 Task: Create a due date automation trigger when advanced on, 2 hours before a card is due add content with a description containing resume.
Action: Mouse moved to (855, 258)
Screenshot: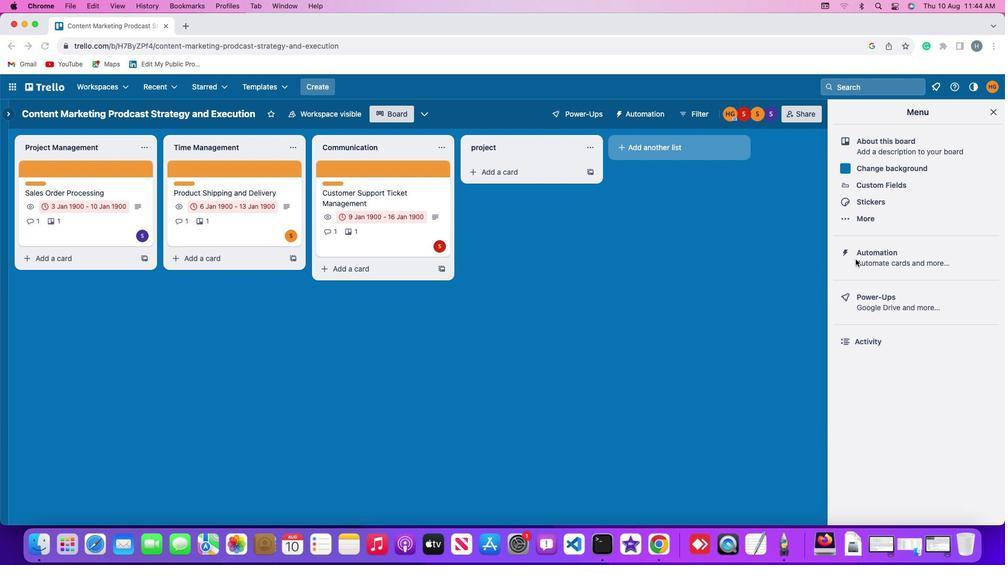 
Action: Mouse pressed left at (855, 258)
Screenshot: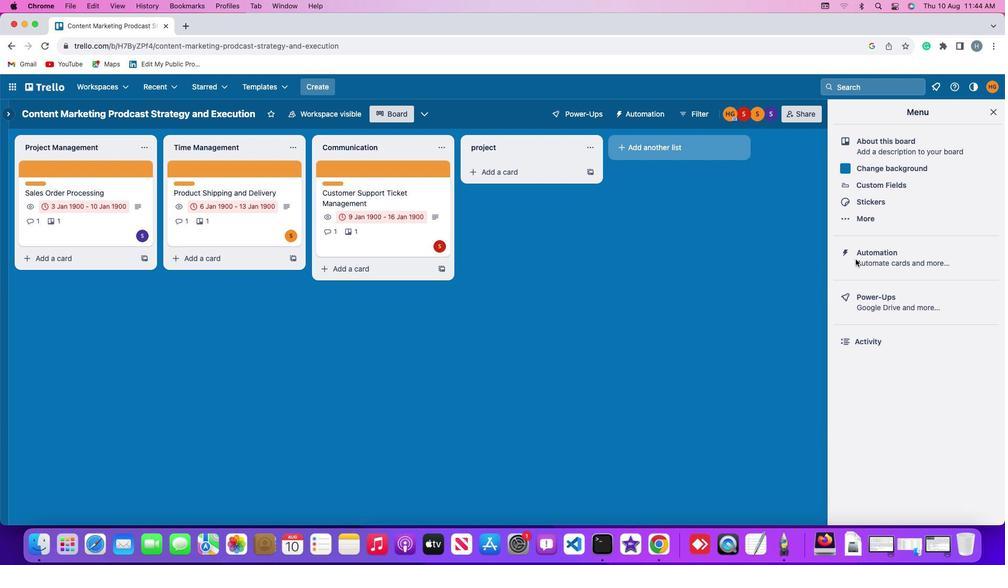 
Action: Mouse pressed left at (855, 258)
Screenshot: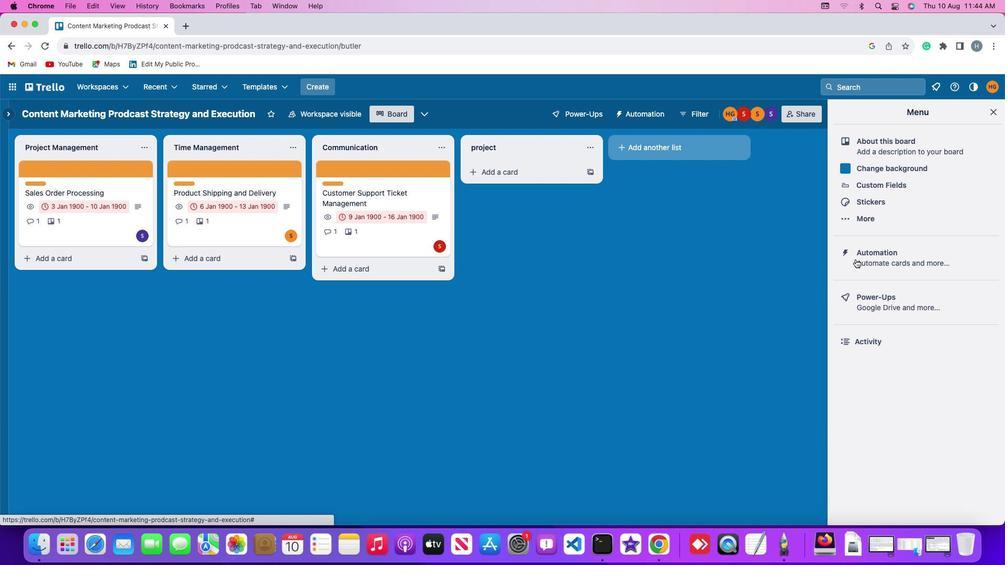 
Action: Mouse moved to (59, 247)
Screenshot: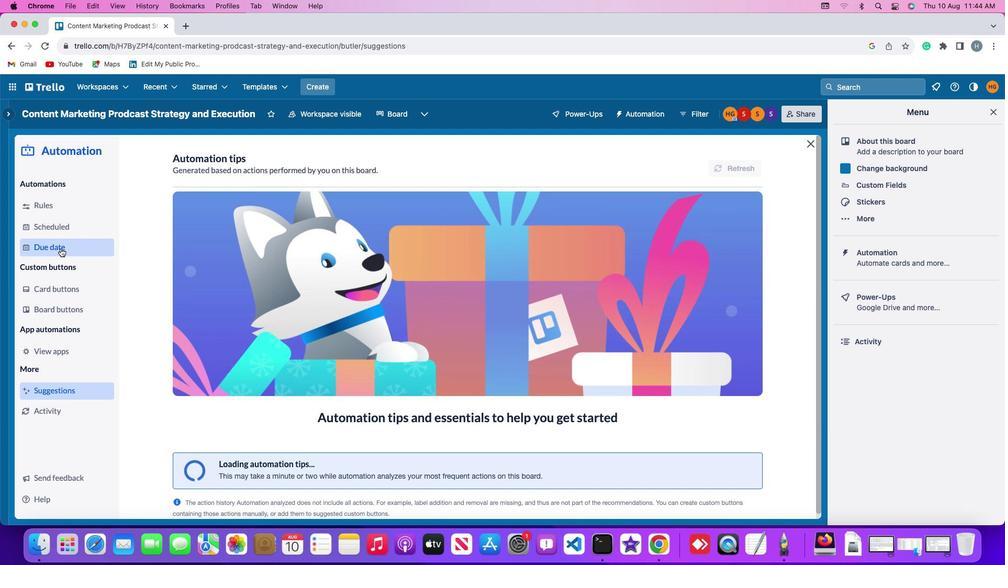 
Action: Mouse pressed left at (59, 247)
Screenshot: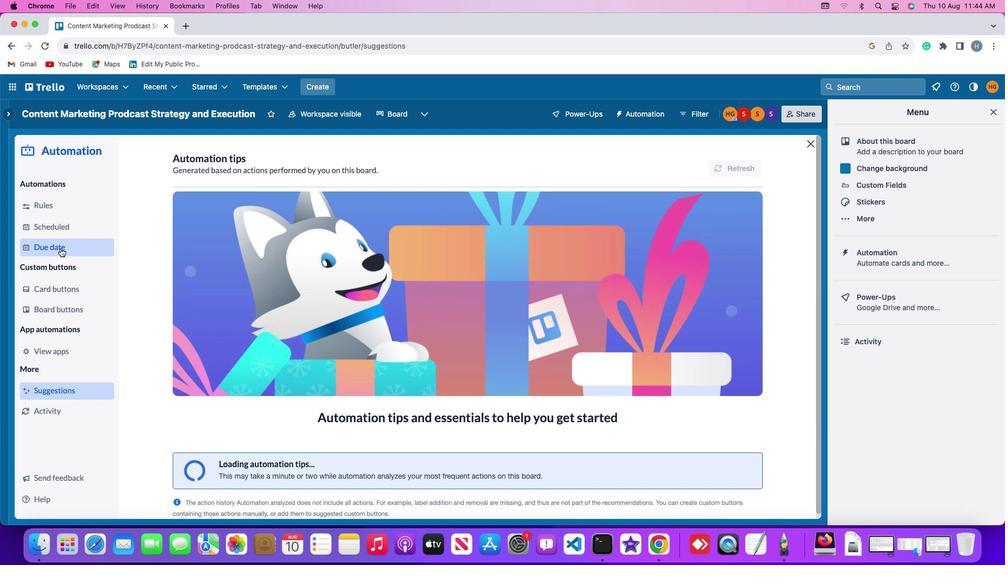 
Action: Mouse moved to (716, 161)
Screenshot: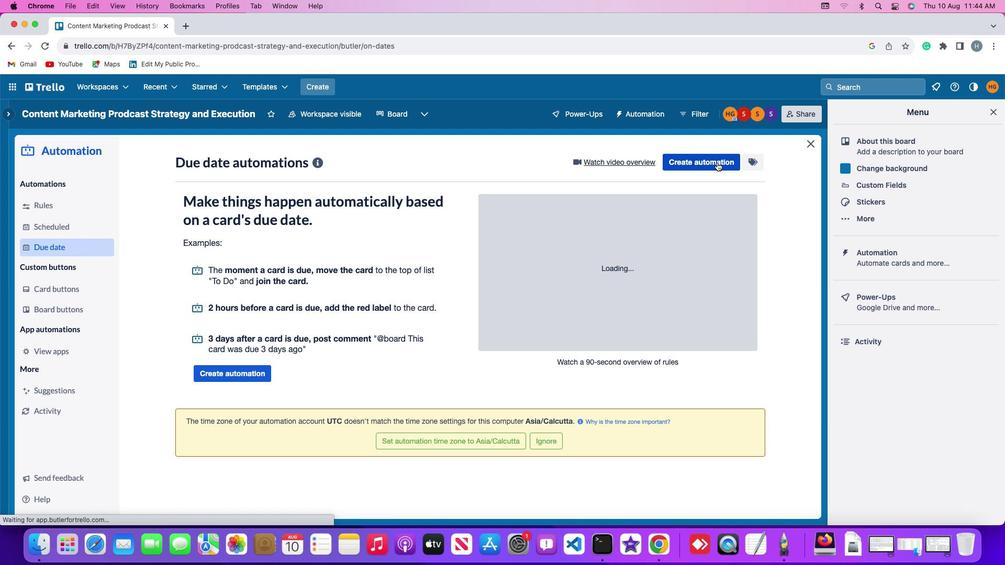 
Action: Mouse pressed left at (716, 161)
Screenshot: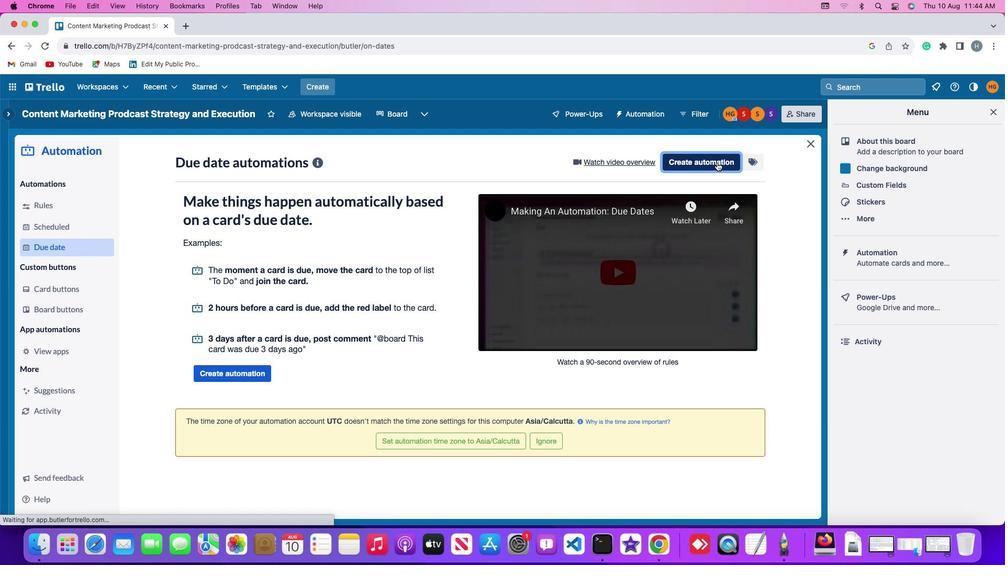 
Action: Mouse moved to (241, 262)
Screenshot: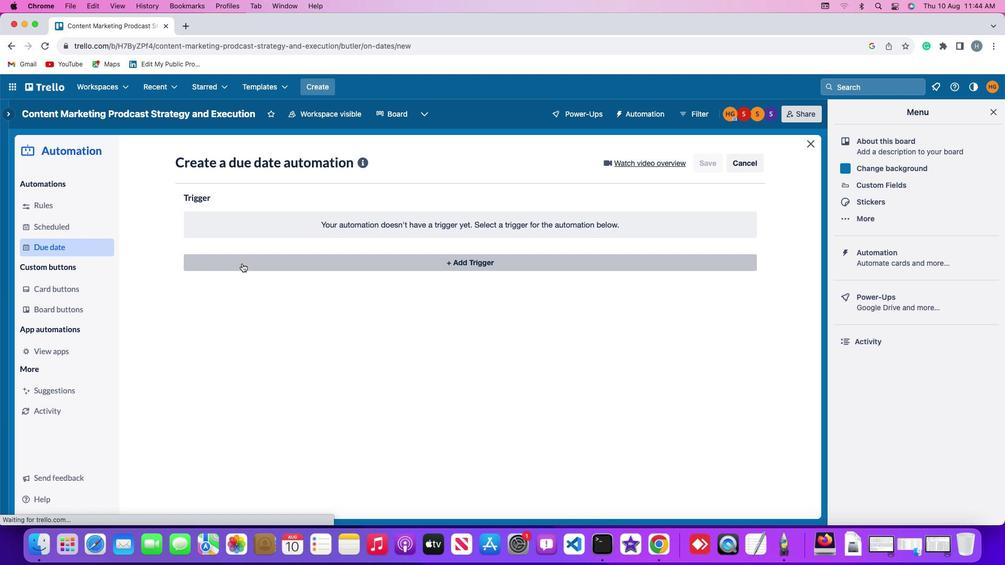 
Action: Mouse pressed left at (241, 262)
Screenshot: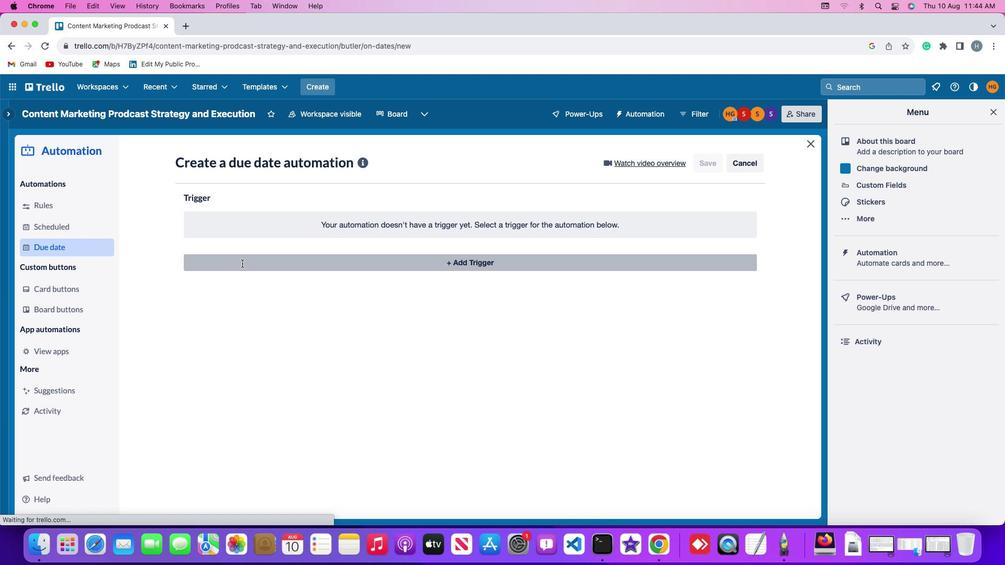 
Action: Mouse moved to (202, 424)
Screenshot: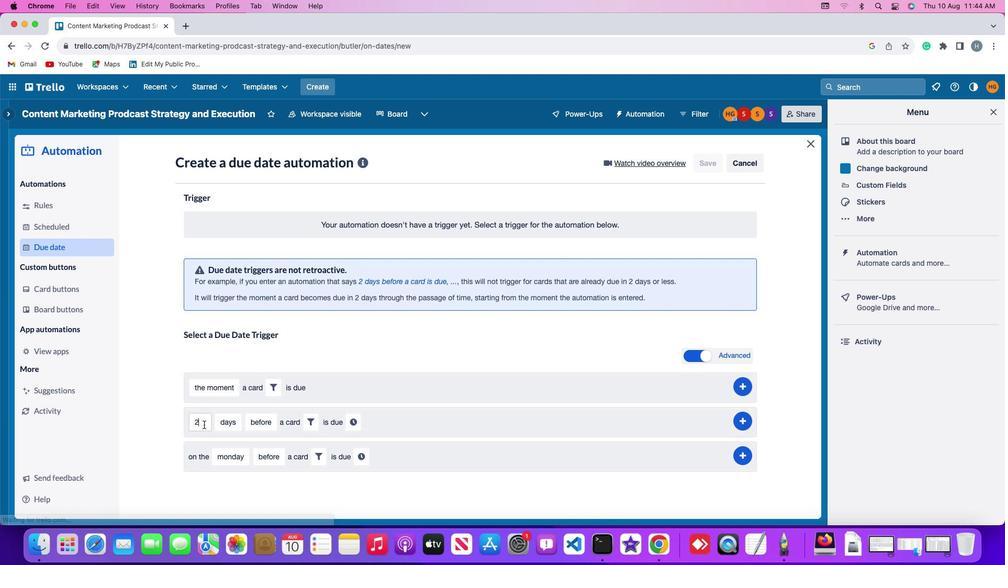 
Action: Mouse pressed left at (202, 424)
Screenshot: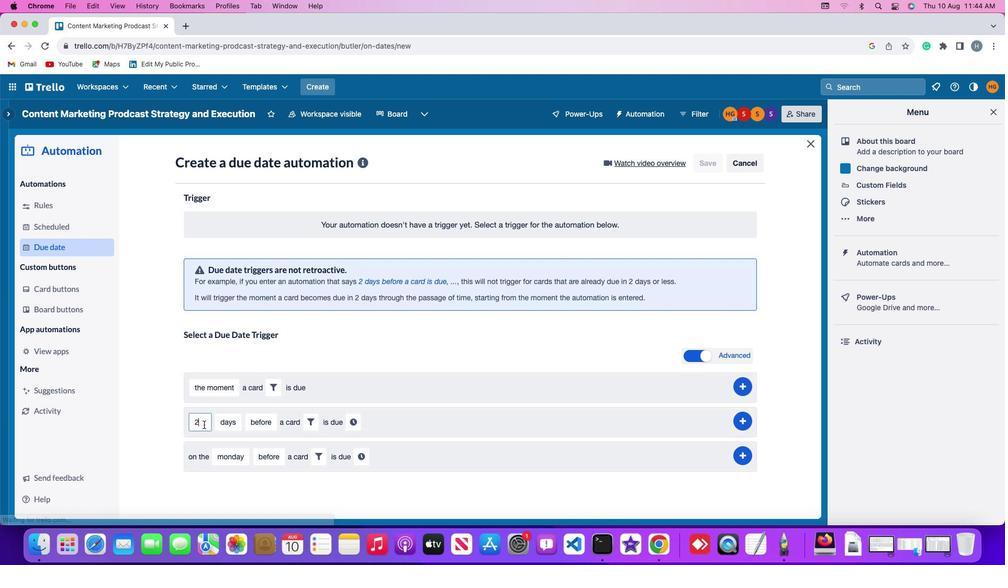 
Action: Key pressed Key.backspace'2'
Screenshot: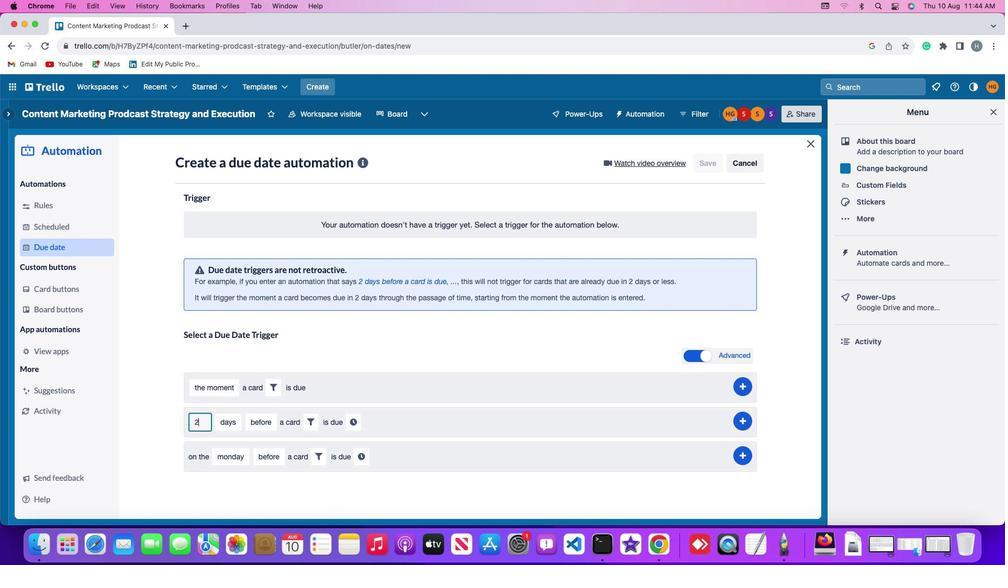 
Action: Mouse moved to (222, 422)
Screenshot: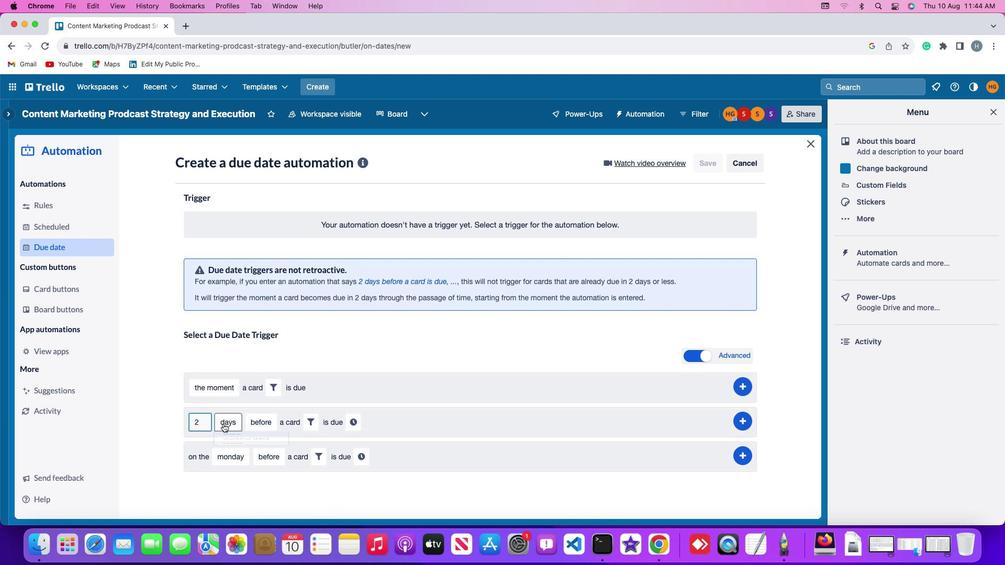 
Action: Mouse pressed left at (222, 422)
Screenshot: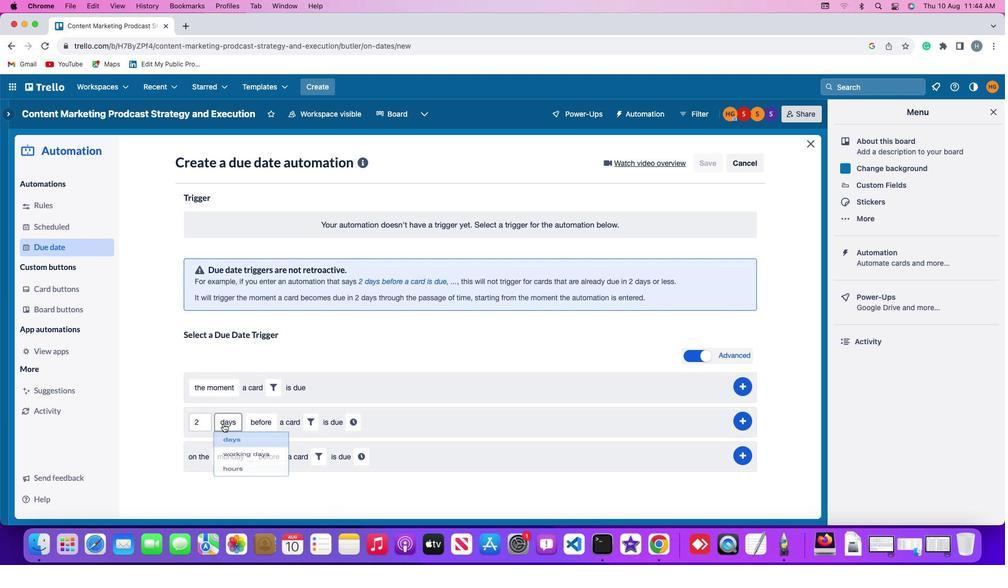 
Action: Mouse moved to (226, 481)
Screenshot: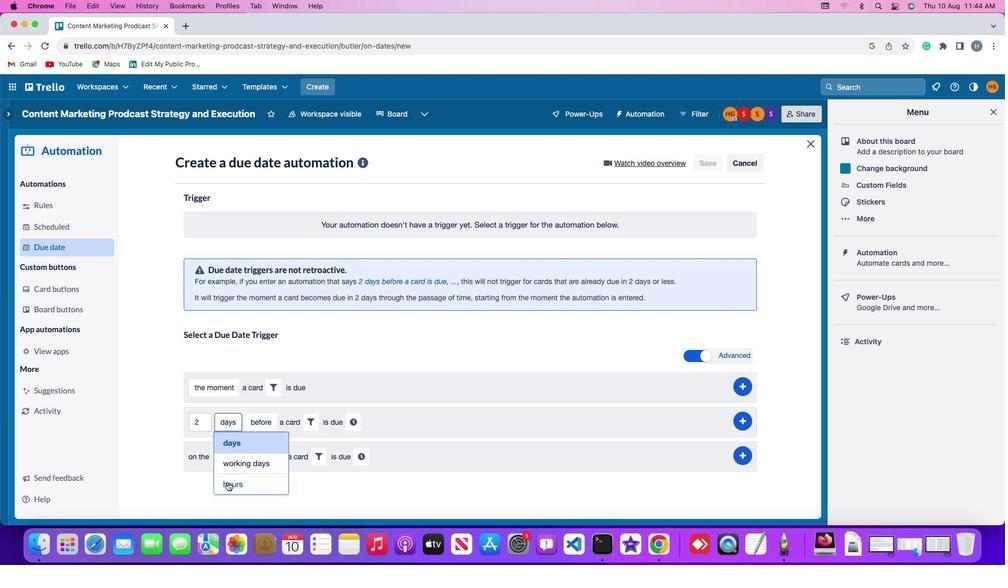 
Action: Mouse pressed left at (226, 481)
Screenshot: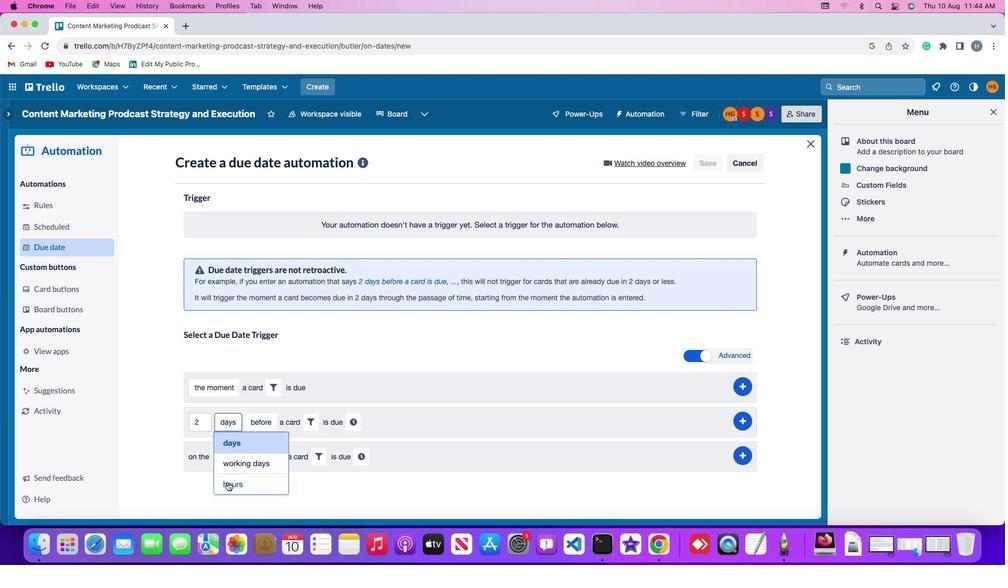 
Action: Mouse moved to (256, 422)
Screenshot: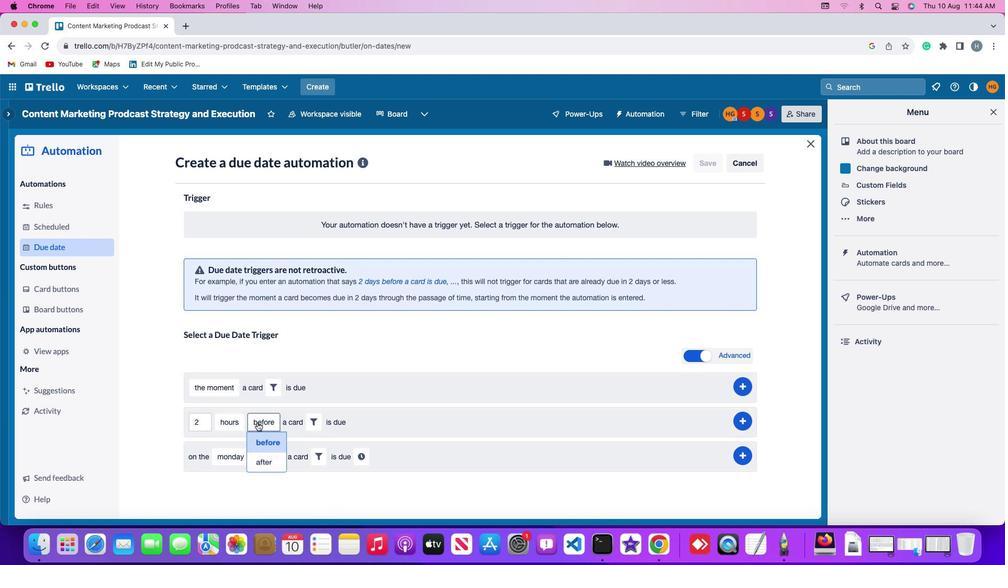 
Action: Mouse pressed left at (256, 422)
Screenshot: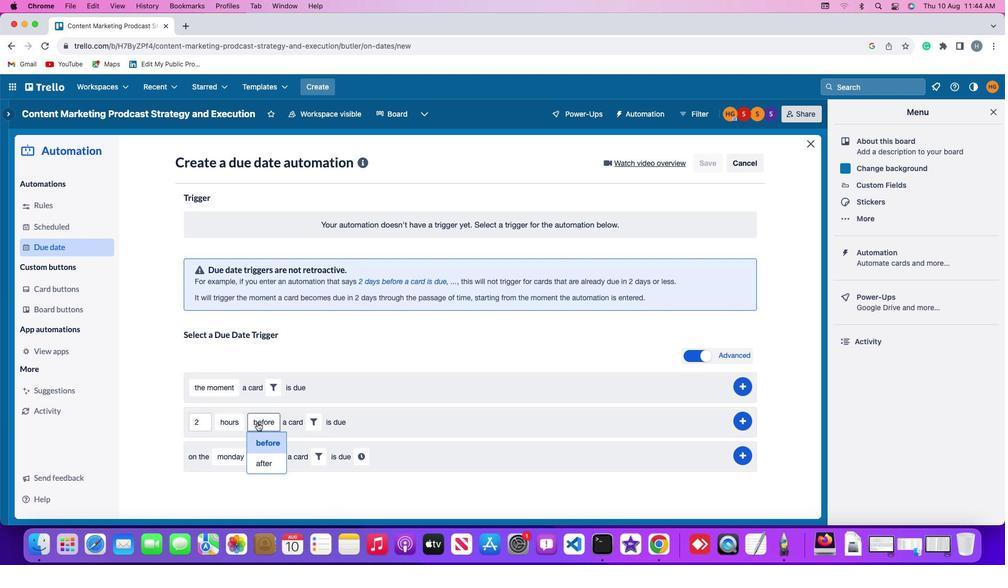 
Action: Mouse moved to (262, 444)
Screenshot: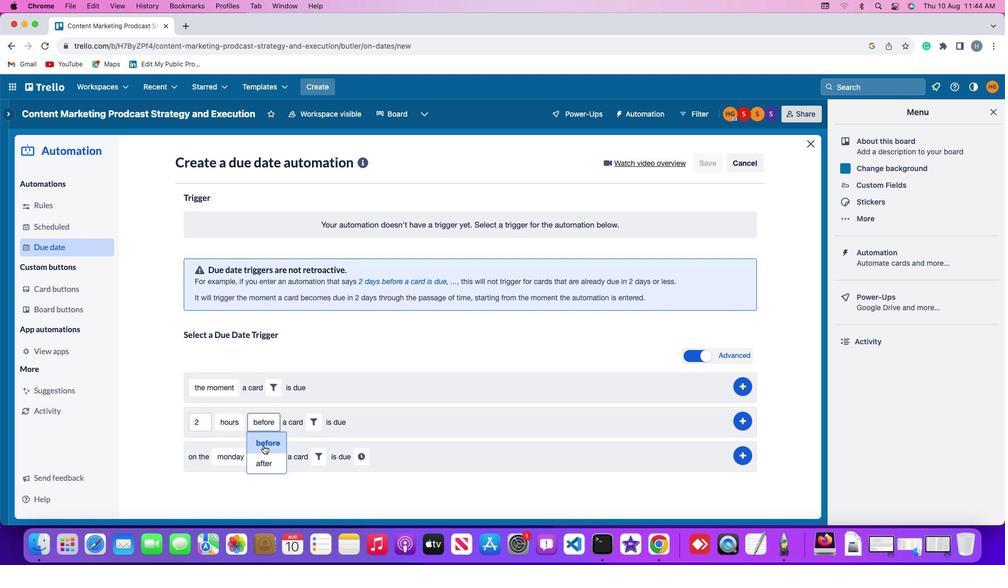 
Action: Mouse pressed left at (262, 444)
Screenshot: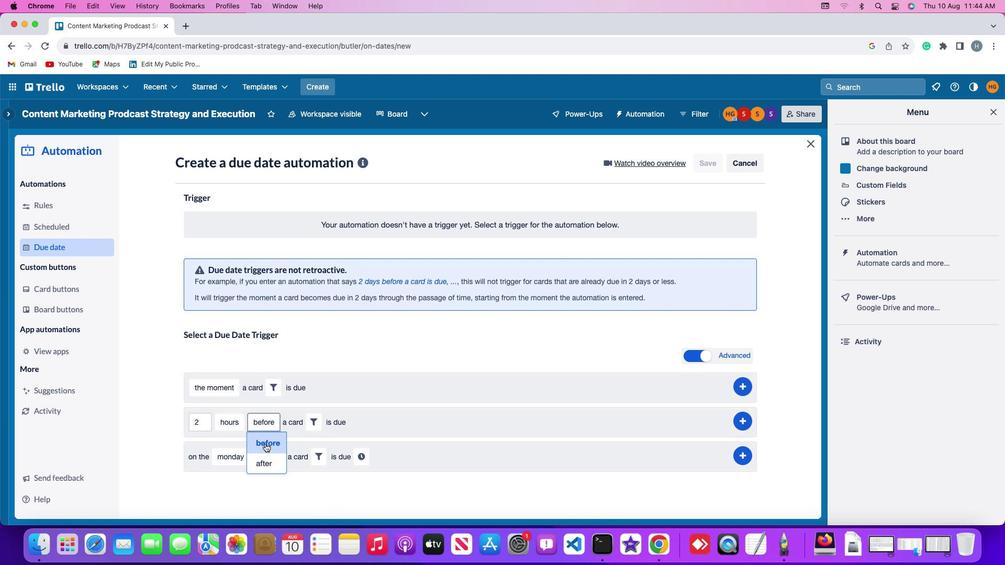 
Action: Mouse moved to (314, 418)
Screenshot: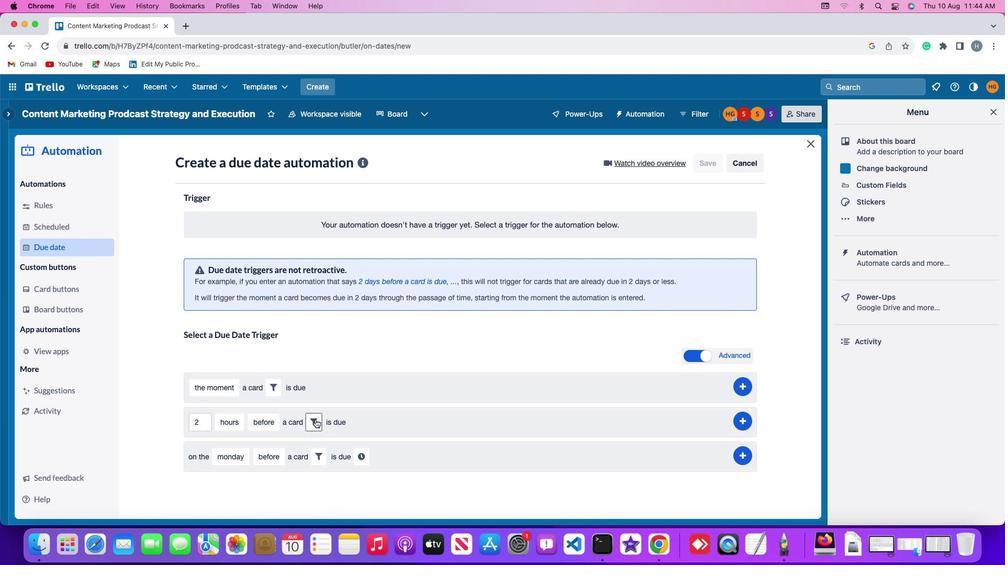 
Action: Mouse pressed left at (314, 418)
Screenshot: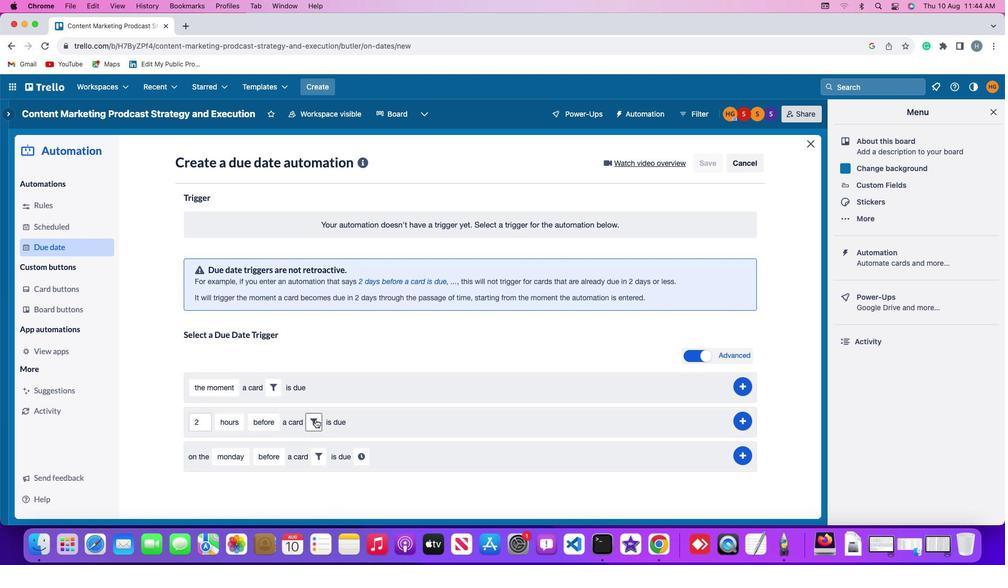 
Action: Mouse moved to (446, 454)
Screenshot: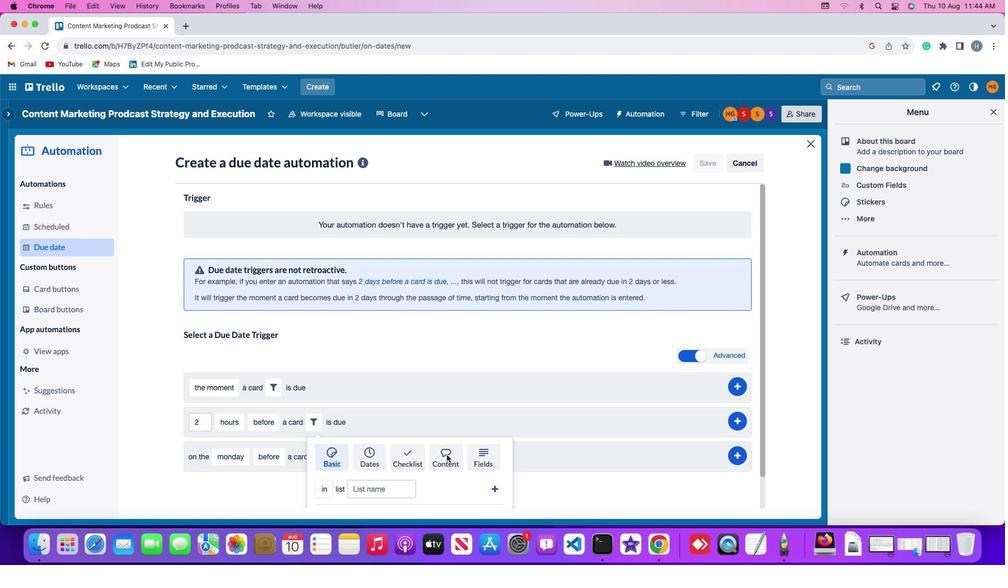 
Action: Mouse pressed left at (446, 454)
Screenshot: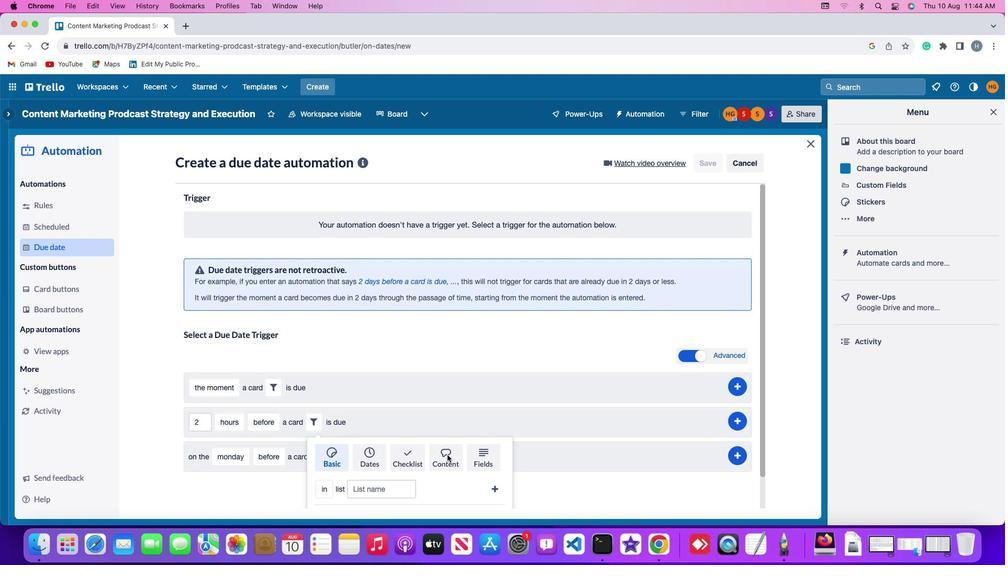 
Action: Mouse moved to (342, 484)
Screenshot: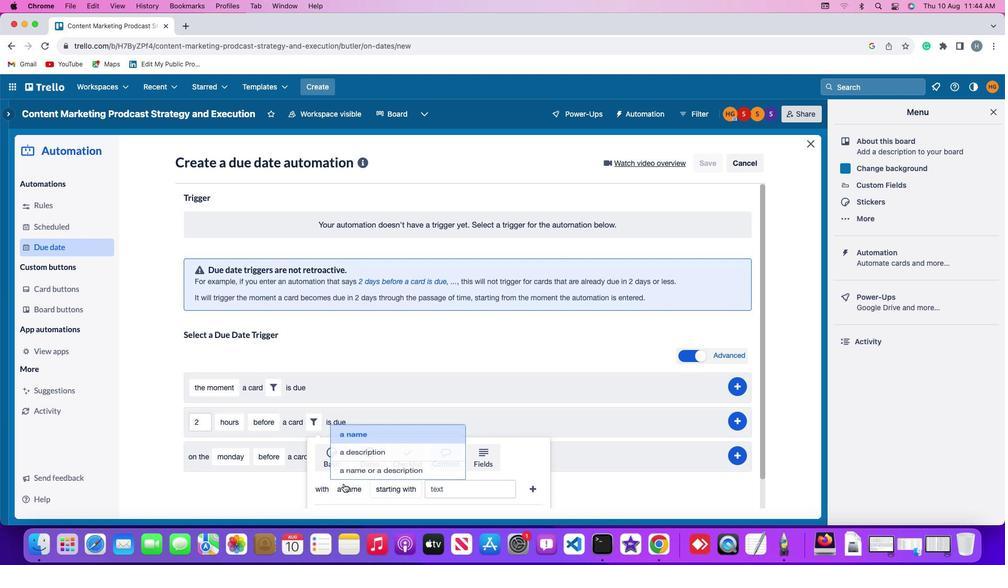 
Action: Mouse pressed left at (342, 484)
Screenshot: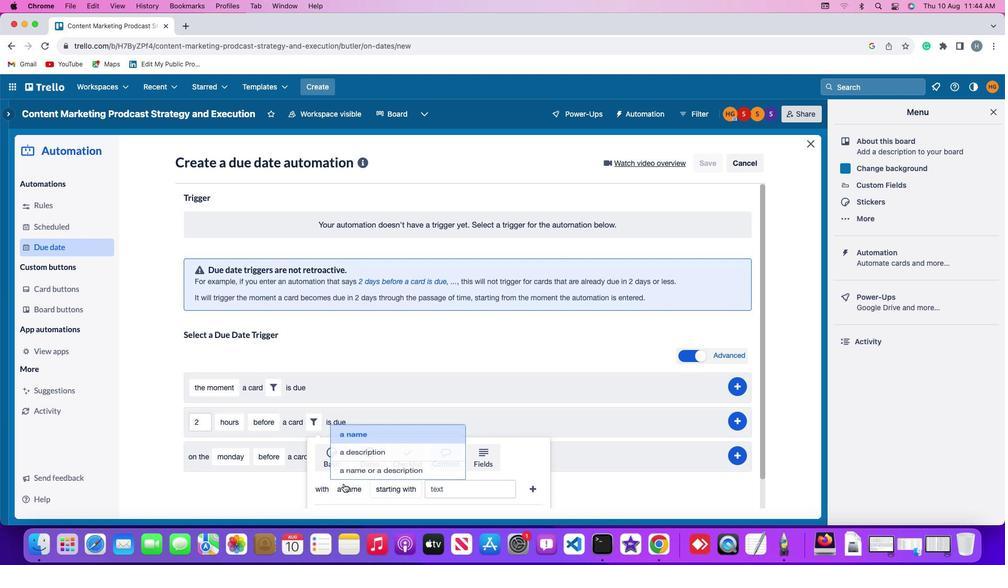 
Action: Mouse moved to (355, 447)
Screenshot: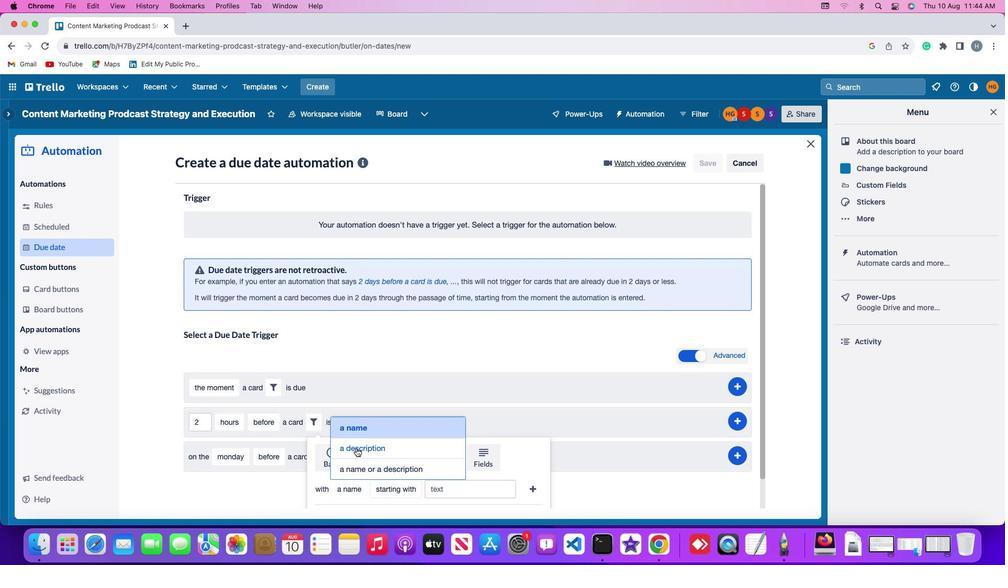 
Action: Mouse pressed left at (355, 447)
Screenshot: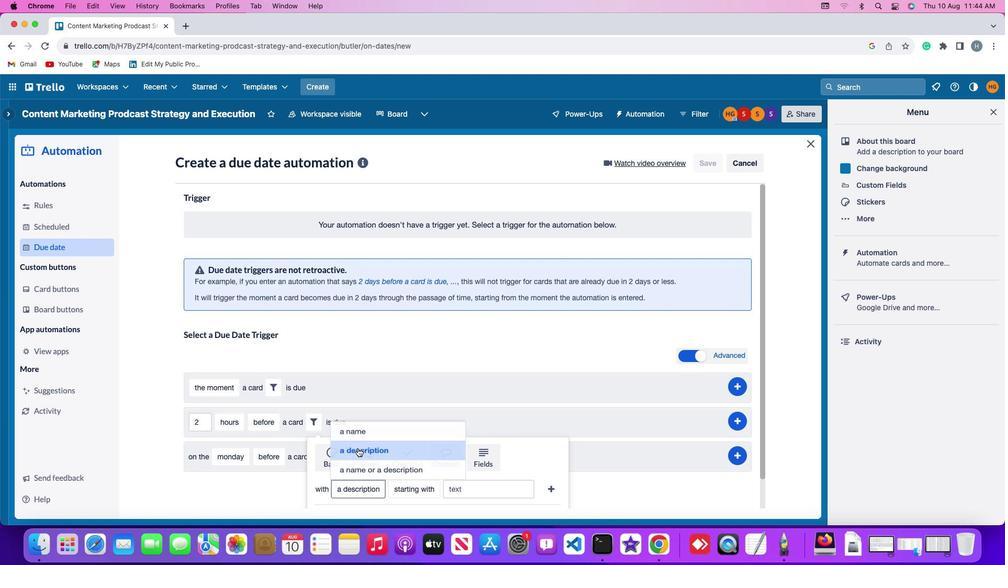 
Action: Mouse moved to (418, 486)
Screenshot: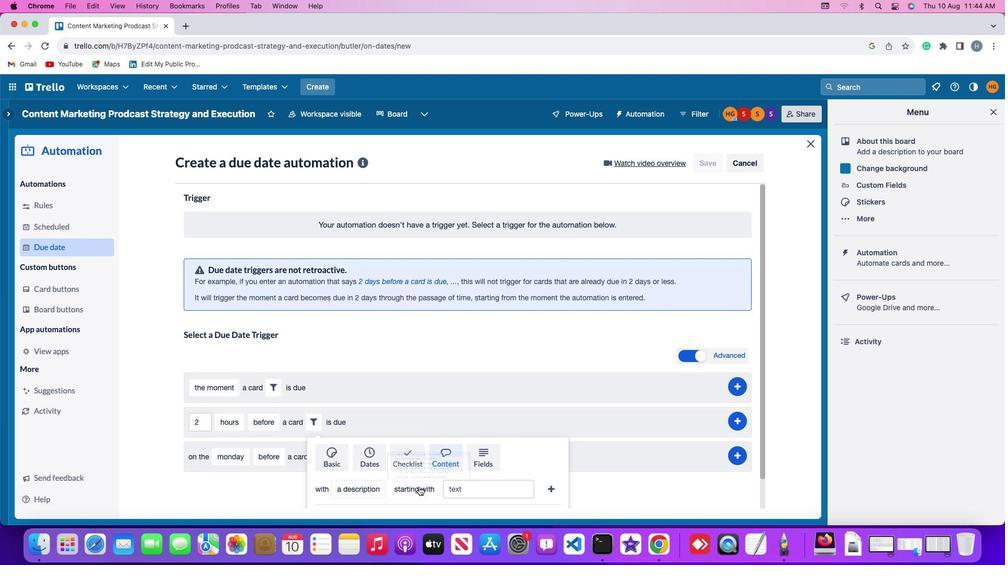 
Action: Mouse pressed left at (418, 486)
Screenshot: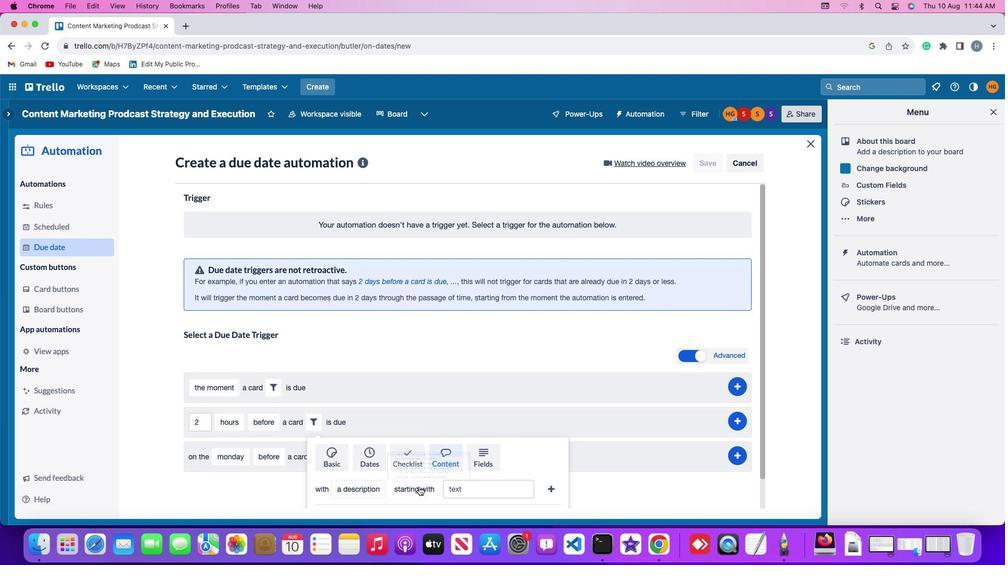 
Action: Mouse moved to (417, 408)
Screenshot: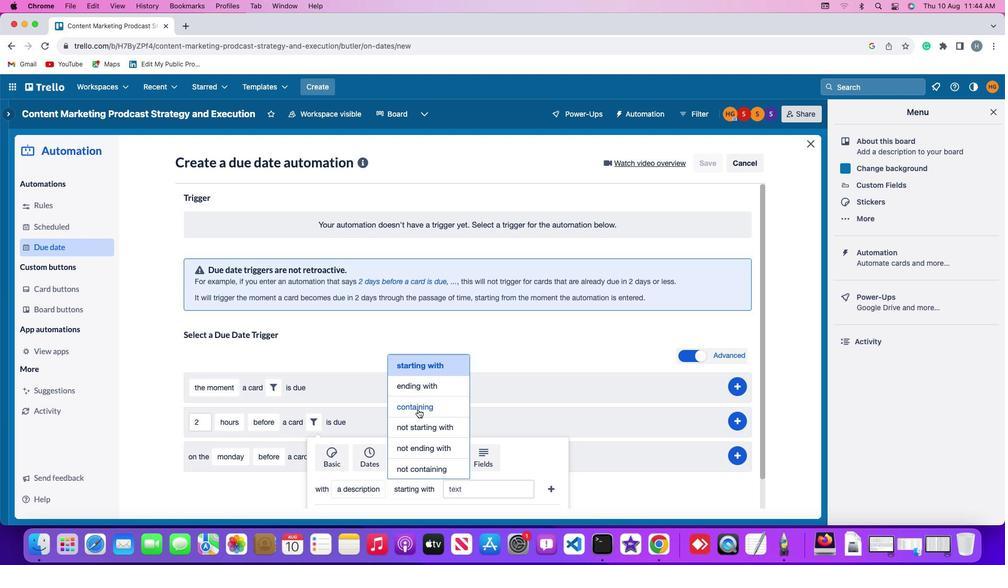 
Action: Mouse pressed left at (417, 408)
Screenshot: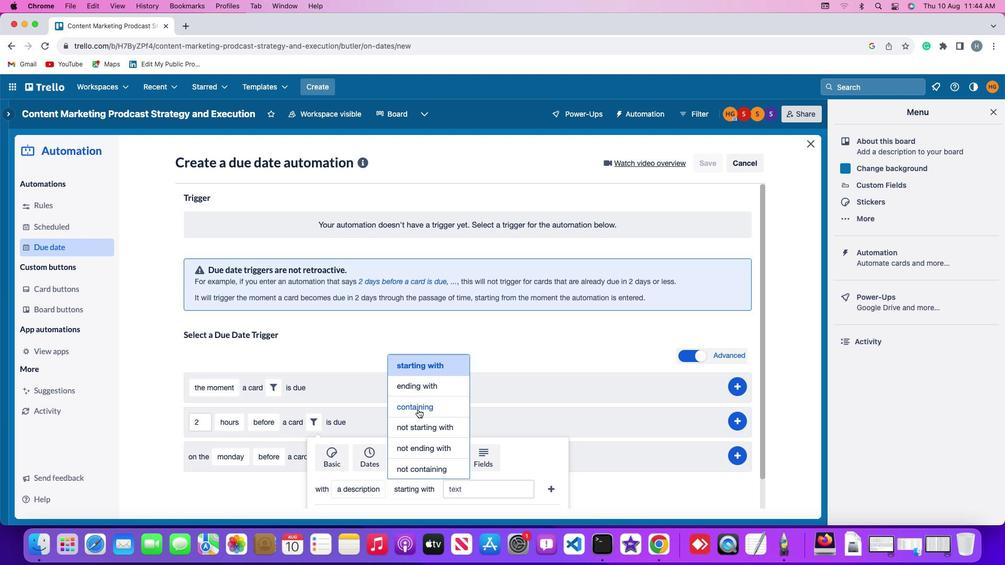 
Action: Mouse moved to (459, 485)
Screenshot: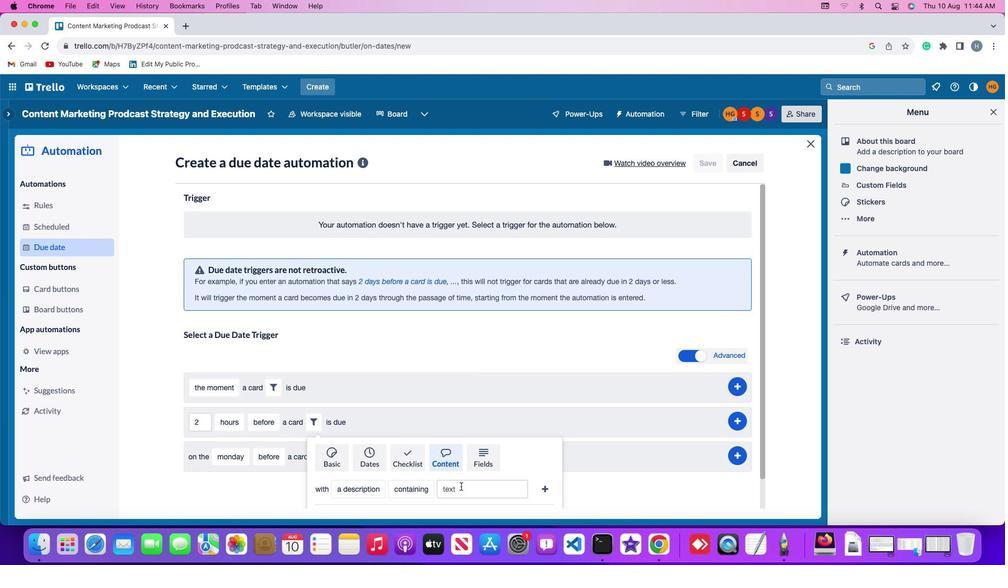 
Action: Mouse pressed left at (459, 485)
Screenshot: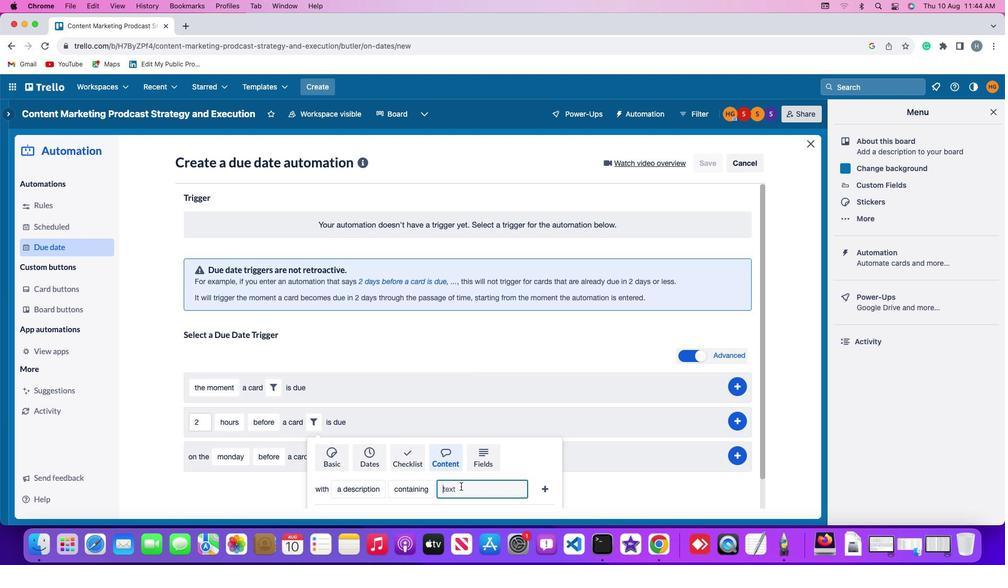 
Action: Key pressed 'r''e''s''u''m''e'
Screenshot: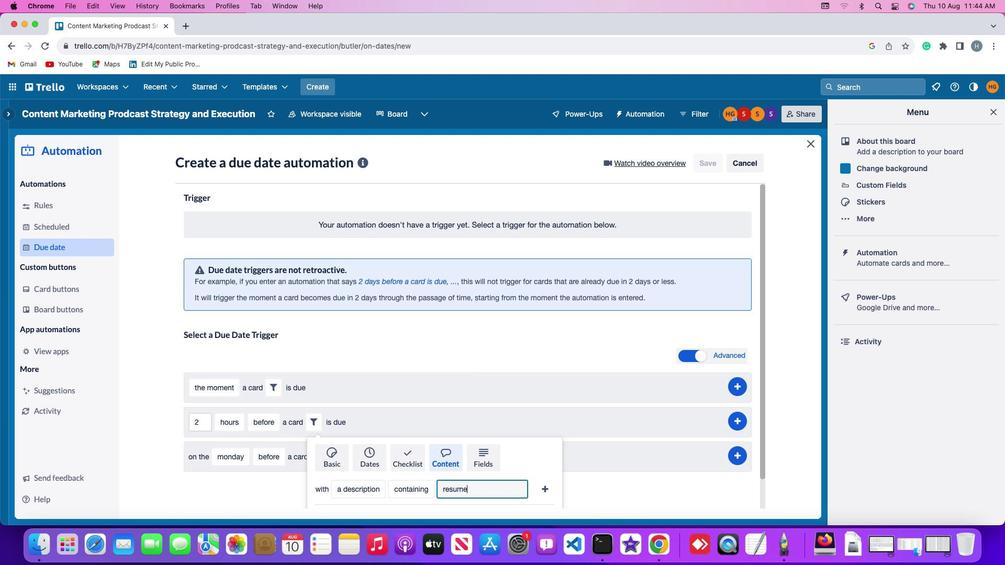 
Action: Mouse moved to (544, 485)
Screenshot: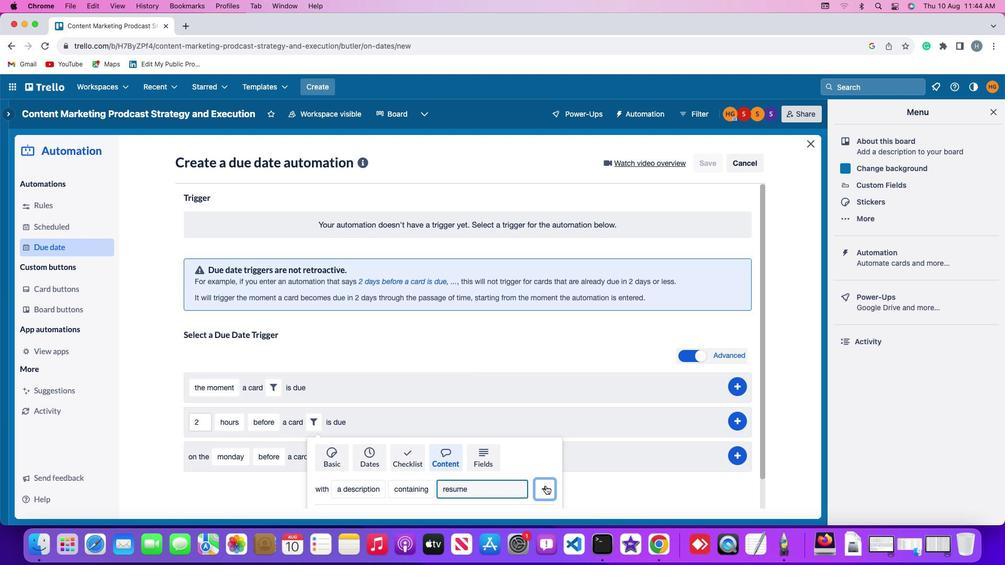 
Action: Mouse pressed left at (544, 485)
Screenshot: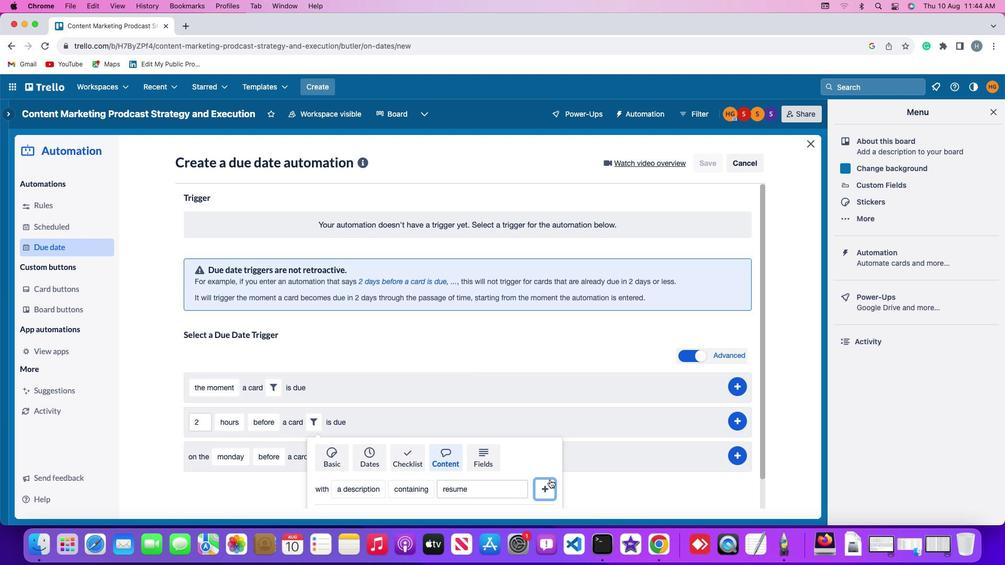 
Action: Mouse moved to (743, 417)
Screenshot: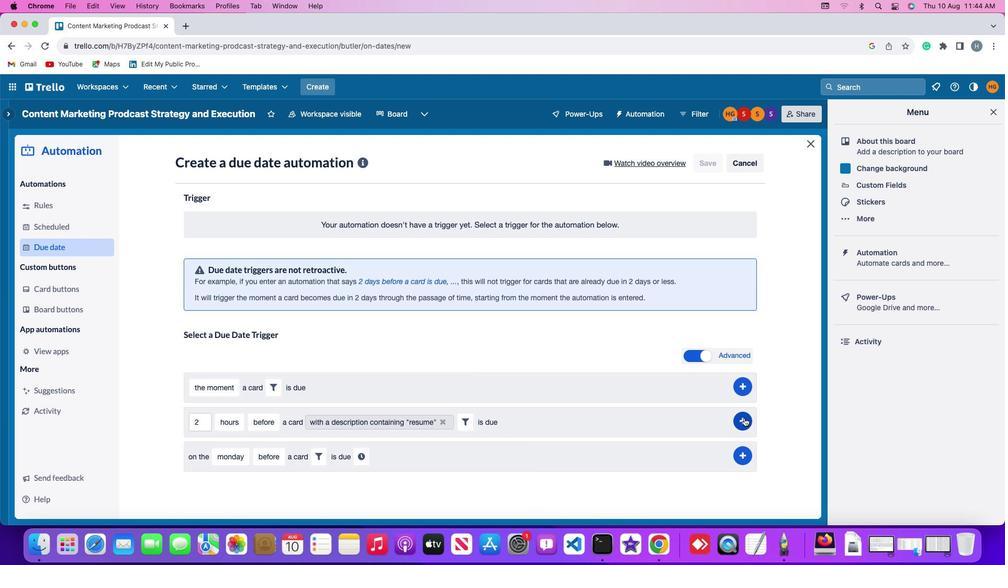 
Action: Mouse pressed left at (743, 417)
Screenshot: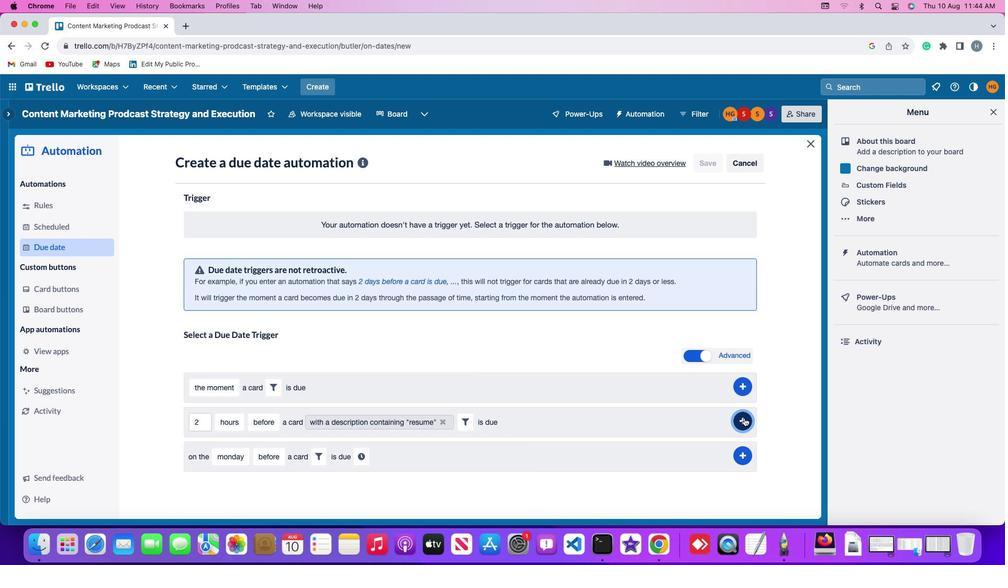 
Action: Mouse moved to (782, 352)
Screenshot: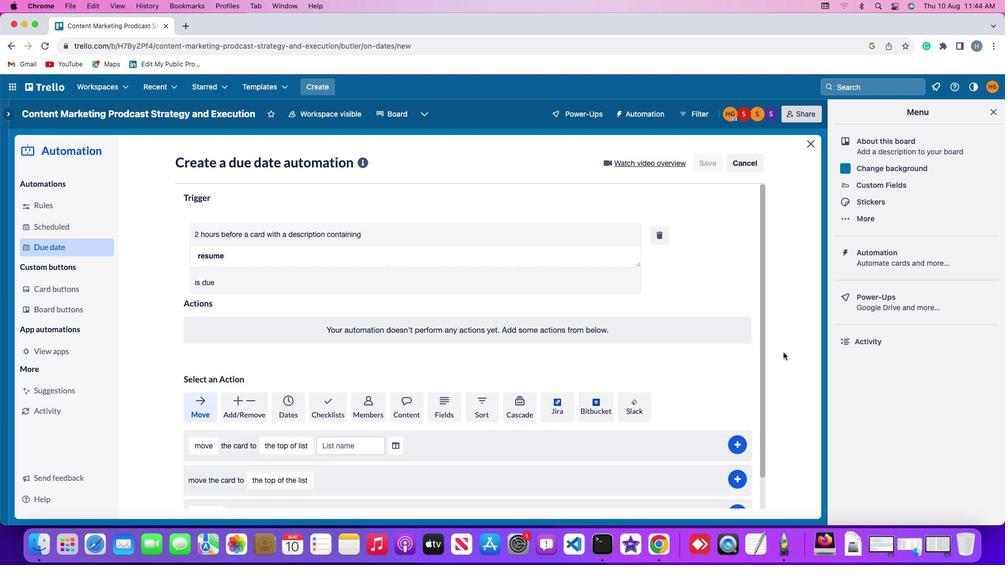 
